 Task: Make in the project TrueNorth a sprint 'QA Quicksilver'.
Action: Mouse moved to (1006, 177)
Screenshot: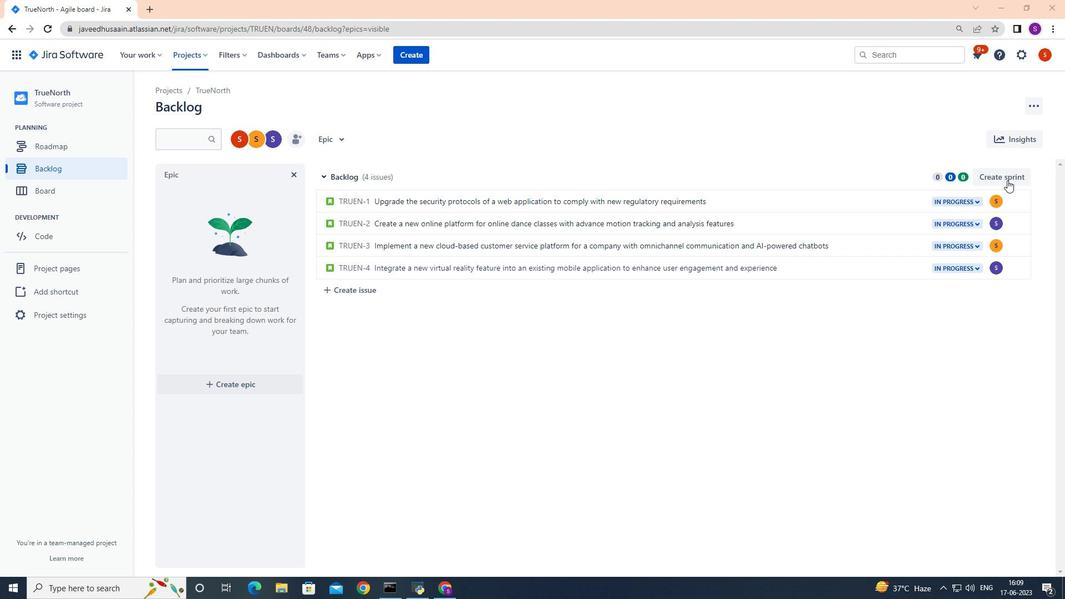 
Action: Mouse pressed left at (1006, 177)
Screenshot: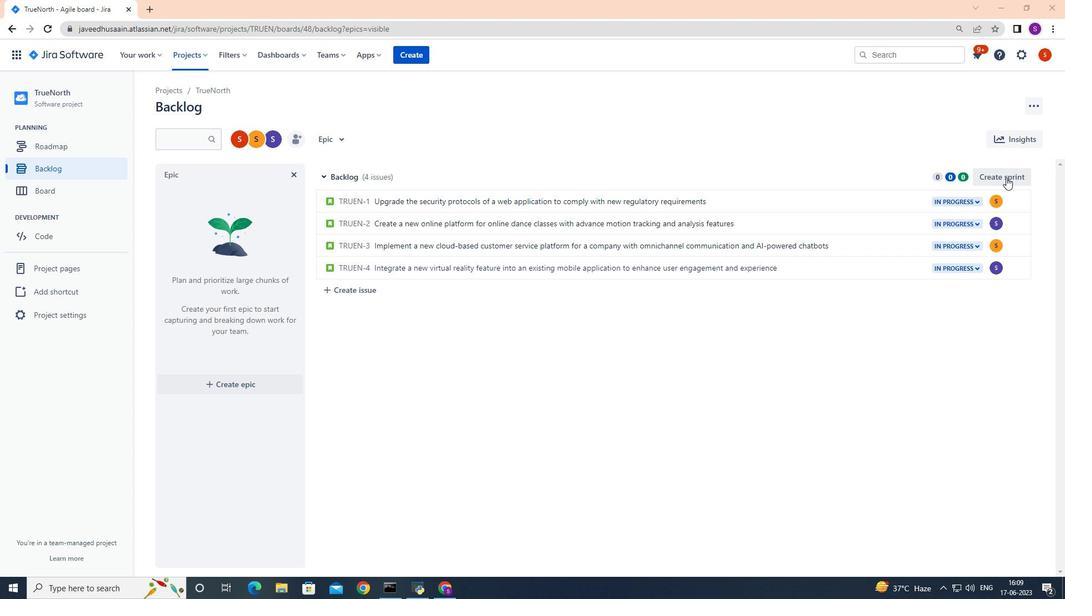 
Action: Mouse moved to (388, 180)
Screenshot: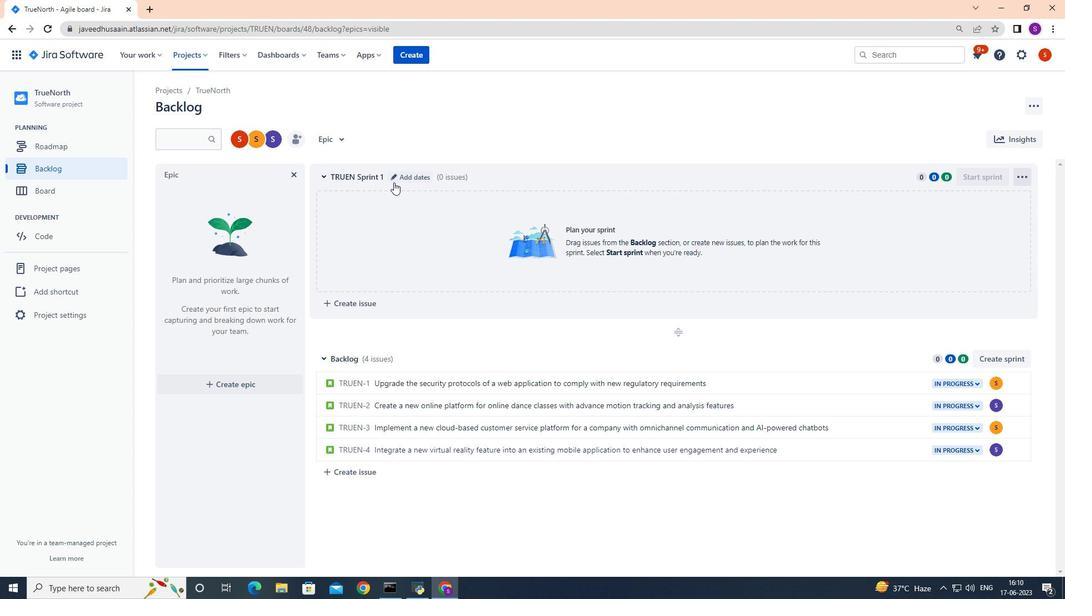 
Action: Mouse pressed left at (388, 180)
Screenshot: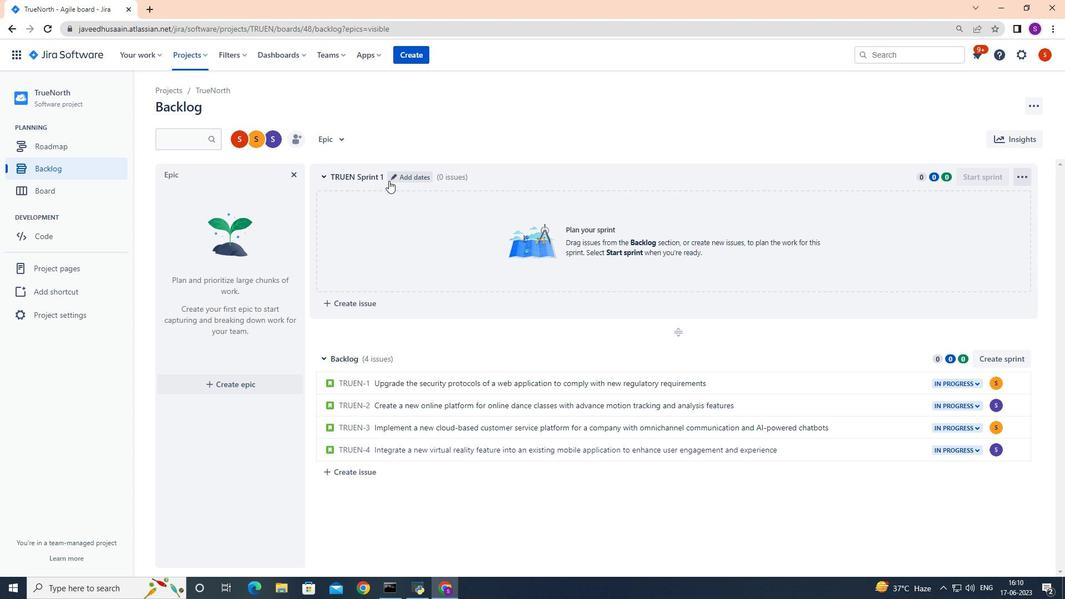 
Action: Mouse moved to (438, 142)
Screenshot: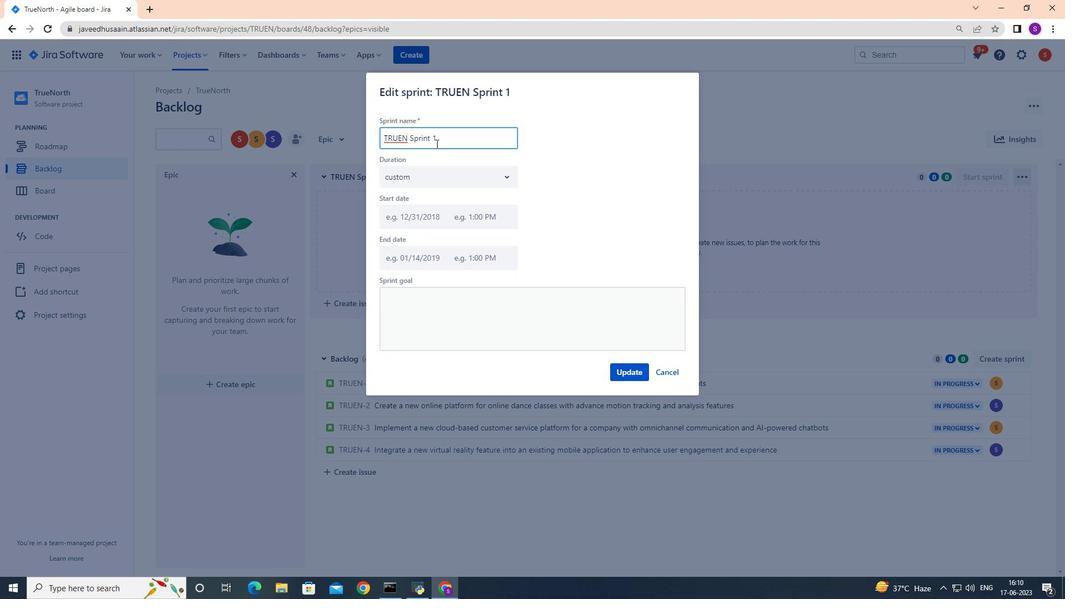 
Action: Mouse pressed left at (438, 142)
Screenshot: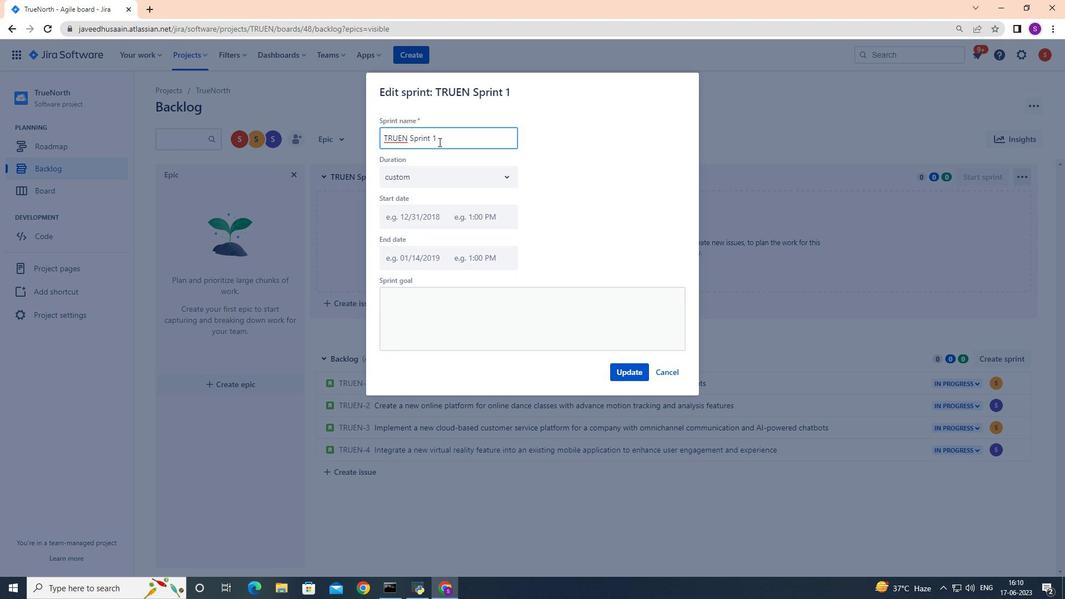 
Action: Key pressed <Key.backspace><Key.backspace><Key.backspace><Key.backspace><Key.backspace><Key.backspace><Key.backspace><Key.backspace><Key.backspace><Key.backspace><Key.backspace><Key.backspace><Key.backspace><Key.backspace><Key.backspace><Key.backspace><Key.backspace><Key.backspace><Key.backspace><Key.backspace><Key.backspace><Key.backspace><Key.backspace><Key.backspace><Key.backspace><Key.backspace><Key.backspace><Key.backspace><Key.backspace><Key.backspace><Key.backspace><Key.backspace><Key.shift>QA<Key.space><Key.shift>Quicksilver
Screenshot: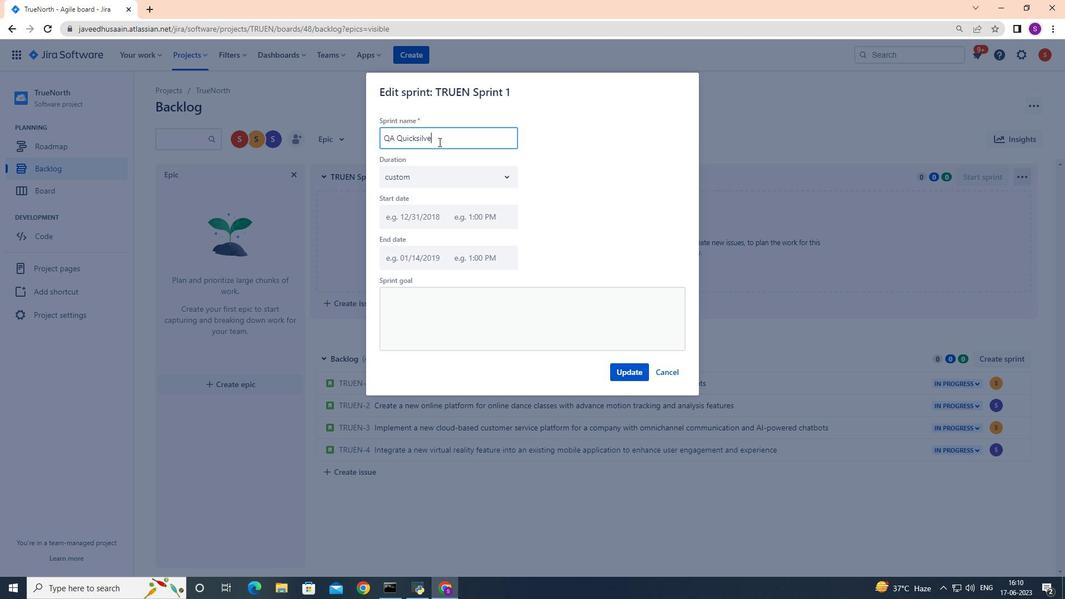 
Action: Mouse moved to (626, 373)
Screenshot: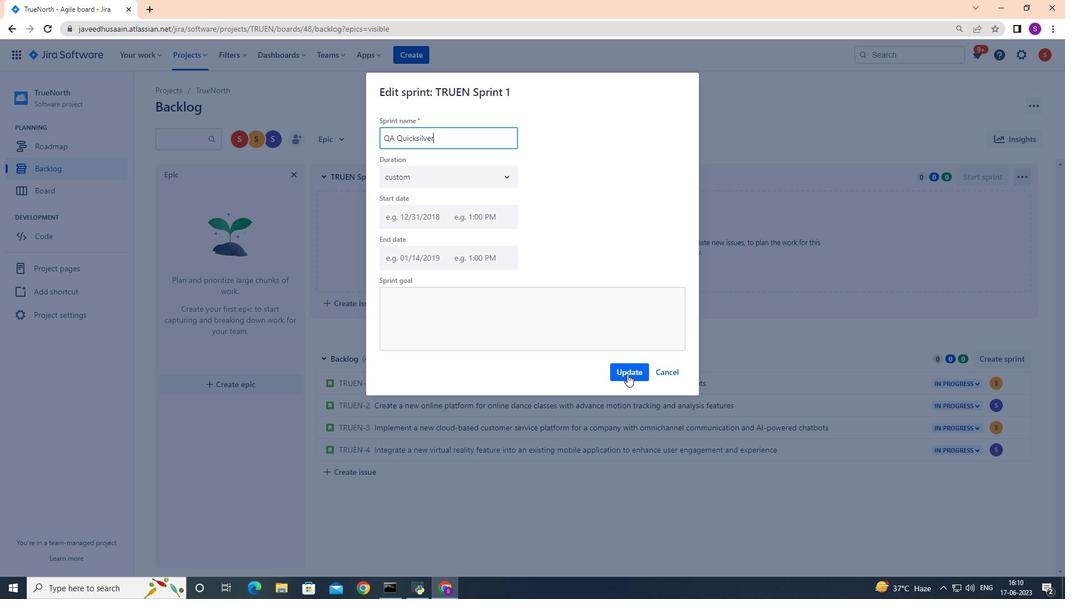 
Action: Mouse pressed left at (626, 373)
Screenshot: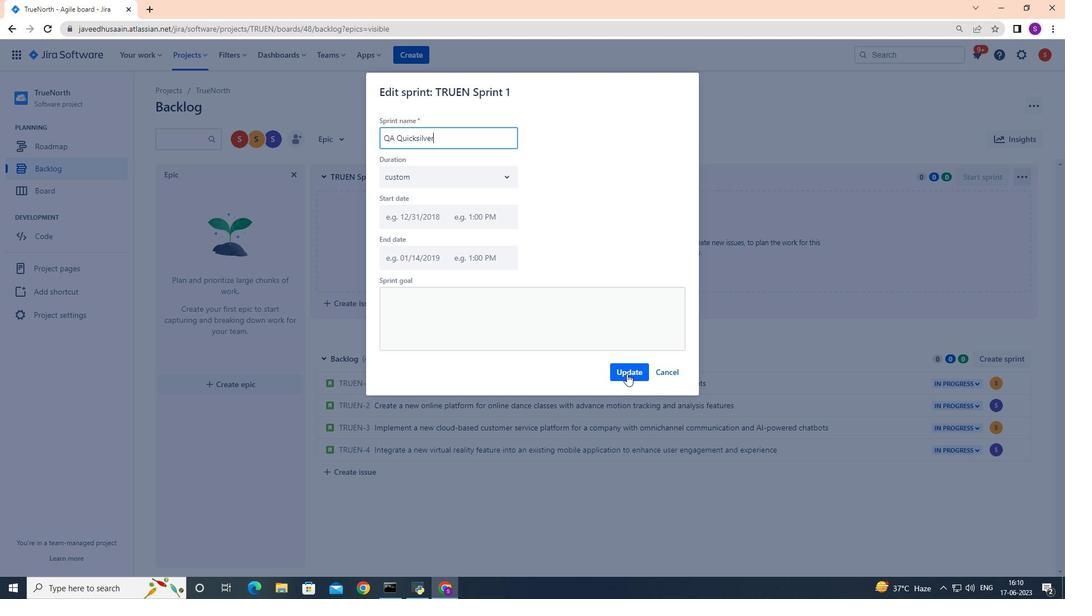 
